 Task: Create Card Website Performance Review in Board Legal Documentation Software to Workspace Audio Equipment Rentals. Create Card Botany Conference Review in Board Diversity and Inclusion Recruiting and Hiring Practices to Workspace Audio Equipment Rentals. Create Card Website Performance Review in Board Voice of Customer Customer Service Improvement Program Design and Execution to Workspace Audio Equipment Rentals
Action: Mouse moved to (106, 380)
Screenshot: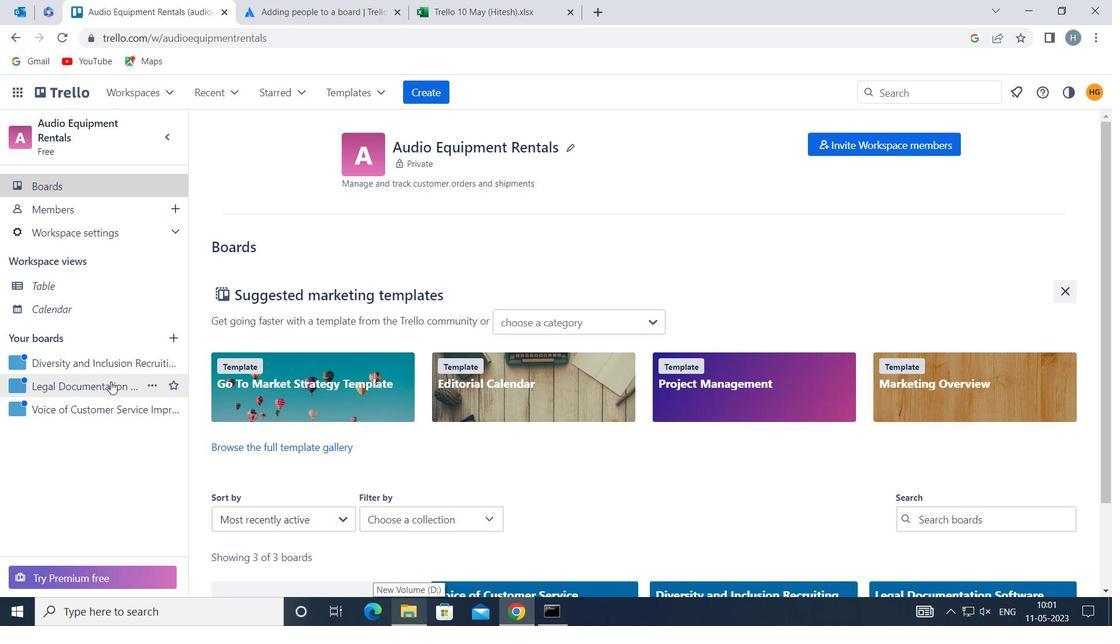 
Action: Mouse pressed left at (106, 380)
Screenshot: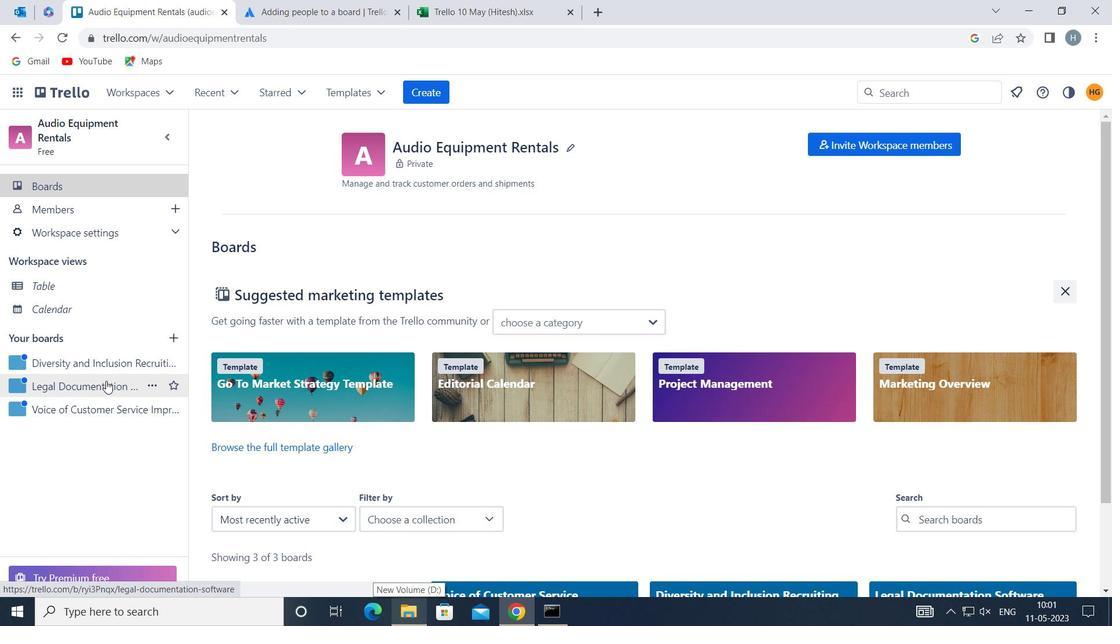 
Action: Mouse moved to (497, 205)
Screenshot: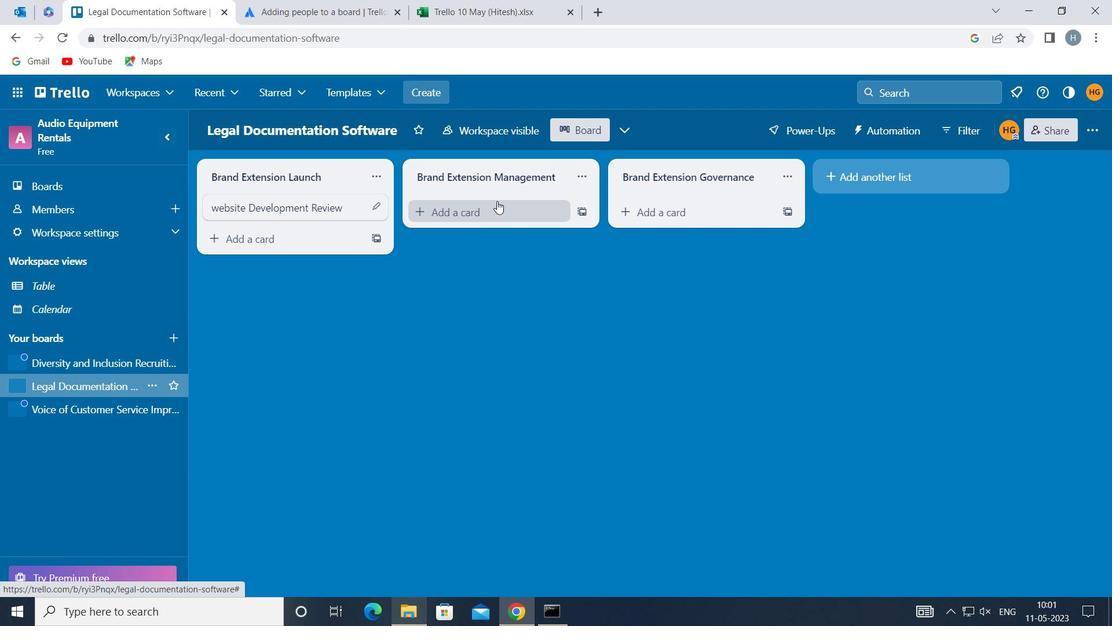 
Action: Mouse pressed left at (497, 205)
Screenshot: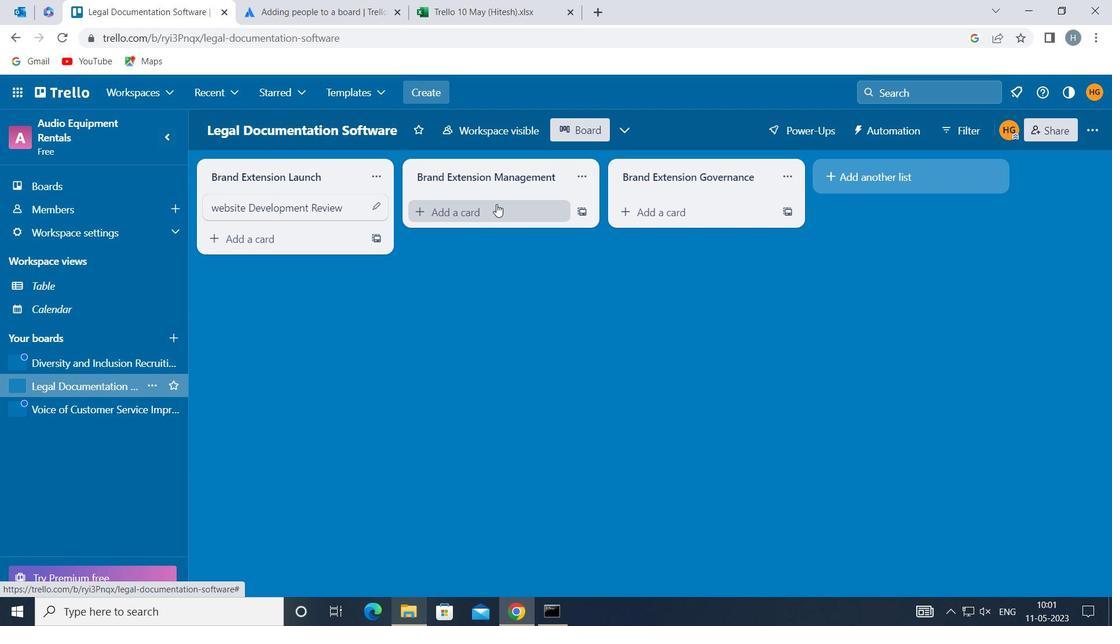 
Action: Key pressed <Key.shift>WEBSITE<Key.space><Key.shift>PERFORMANCE<Key.space><Key.shift>REVIEW
Screenshot: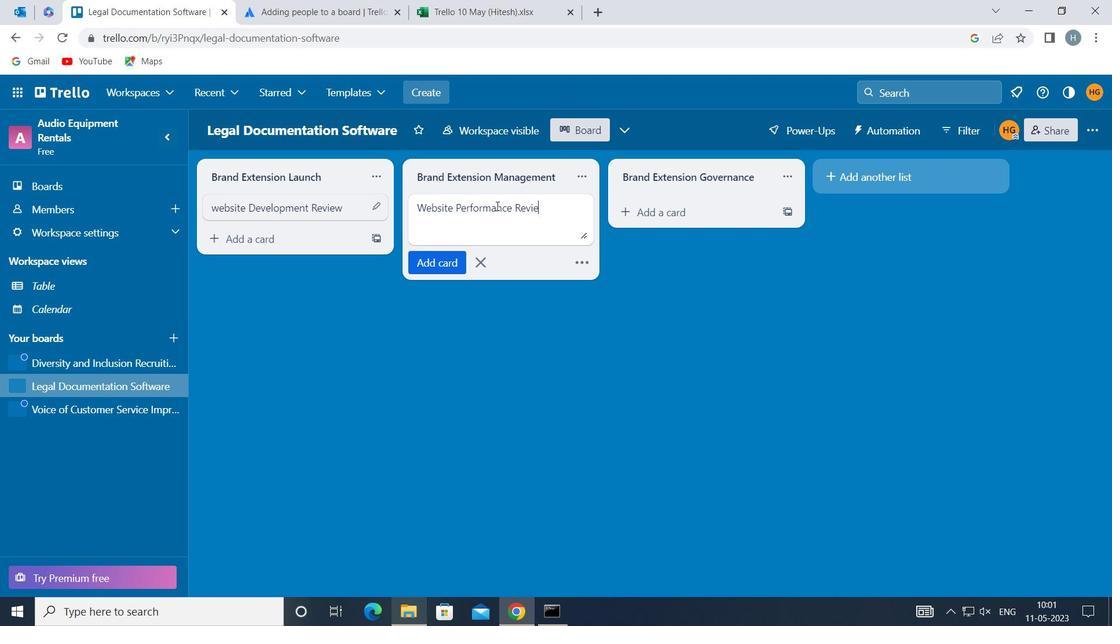 
Action: Mouse moved to (429, 262)
Screenshot: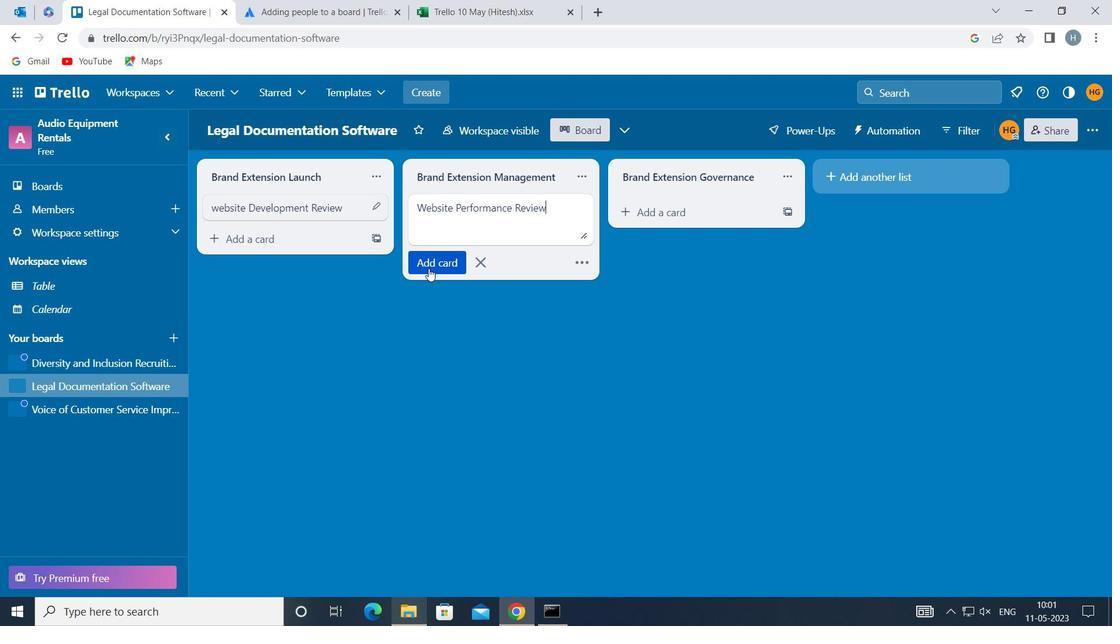 
Action: Mouse pressed left at (429, 262)
Screenshot: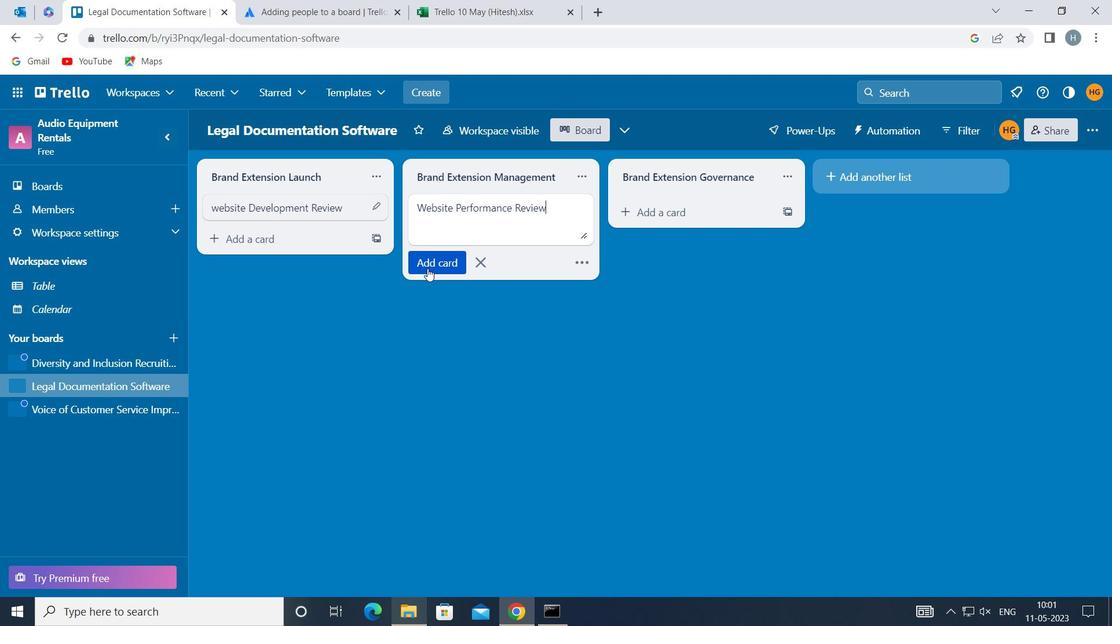 
Action: Mouse moved to (368, 329)
Screenshot: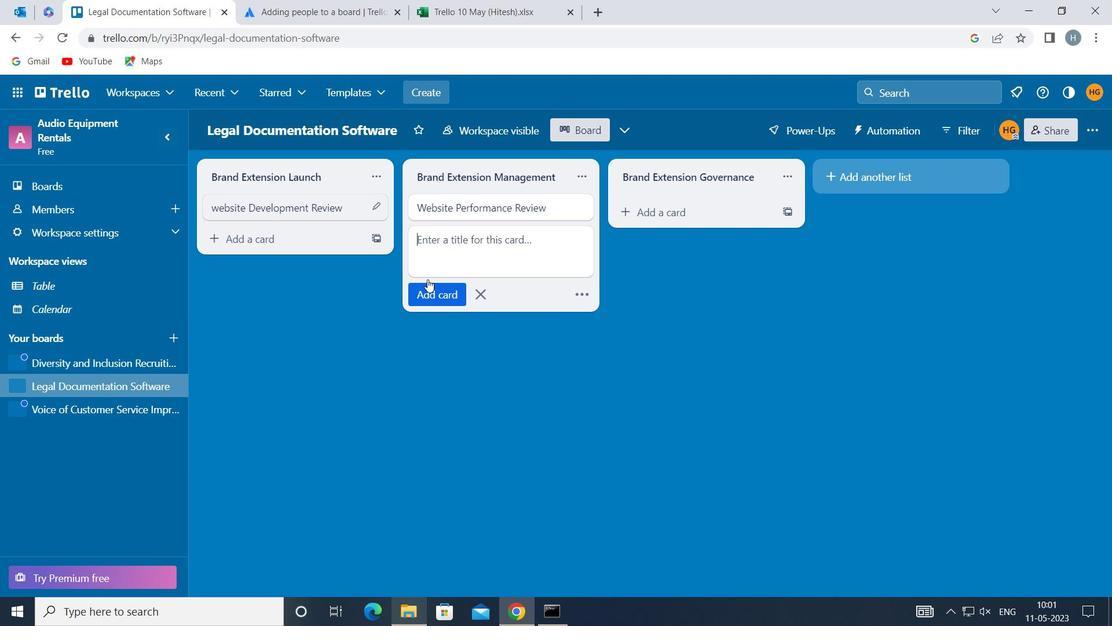 
Action: Mouse pressed left at (368, 329)
Screenshot: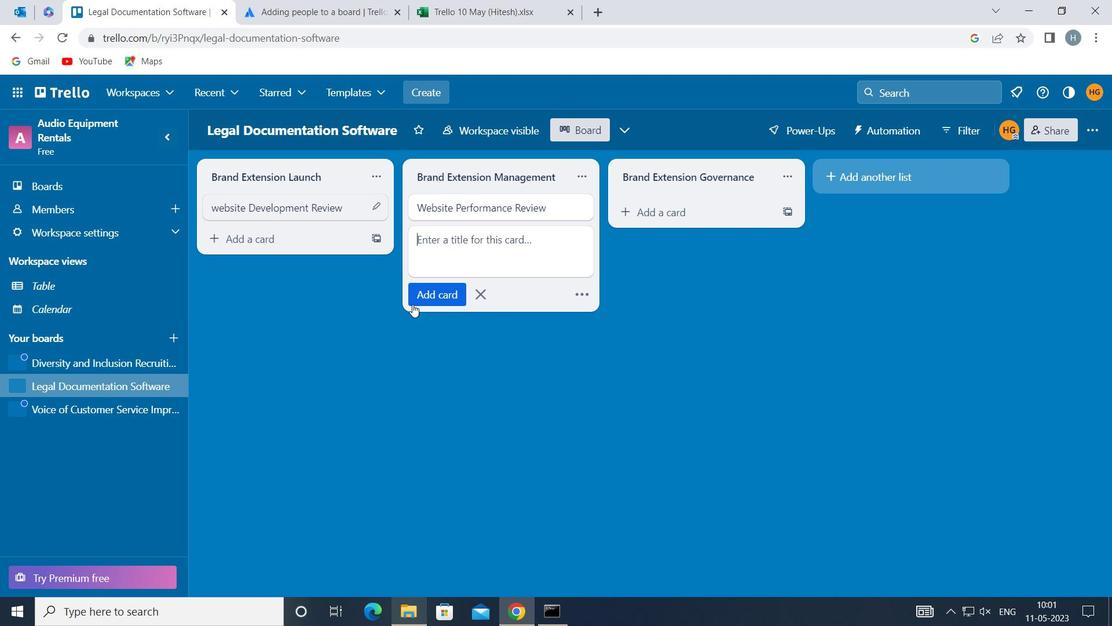 
Action: Mouse moved to (86, 360)
Screenshot: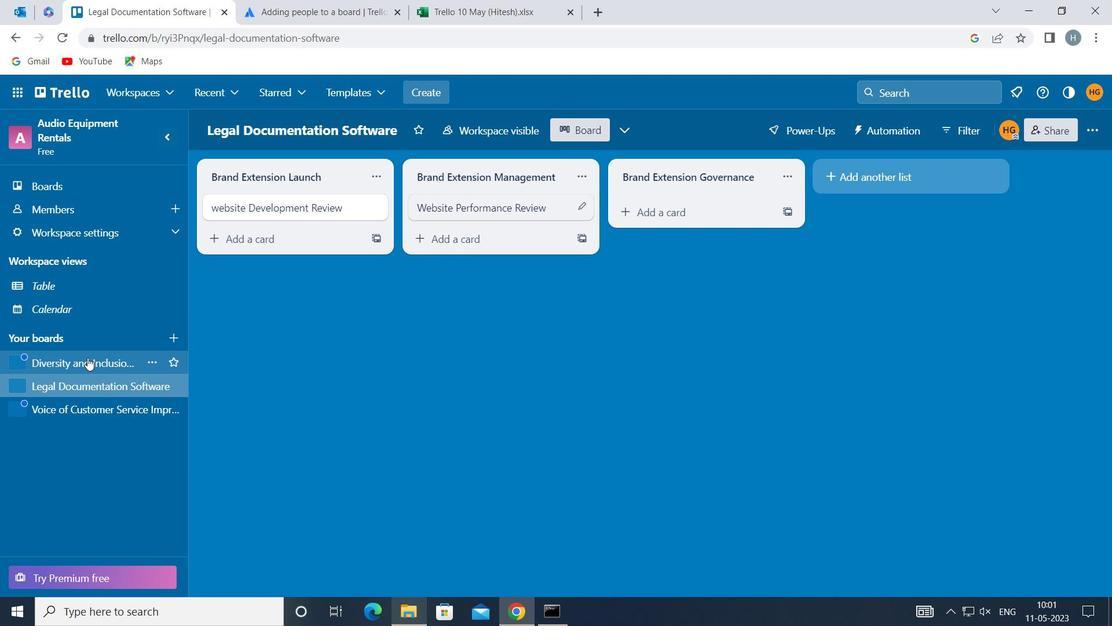 
Action: Mouse pressed left at (86, 360)
Screenshot: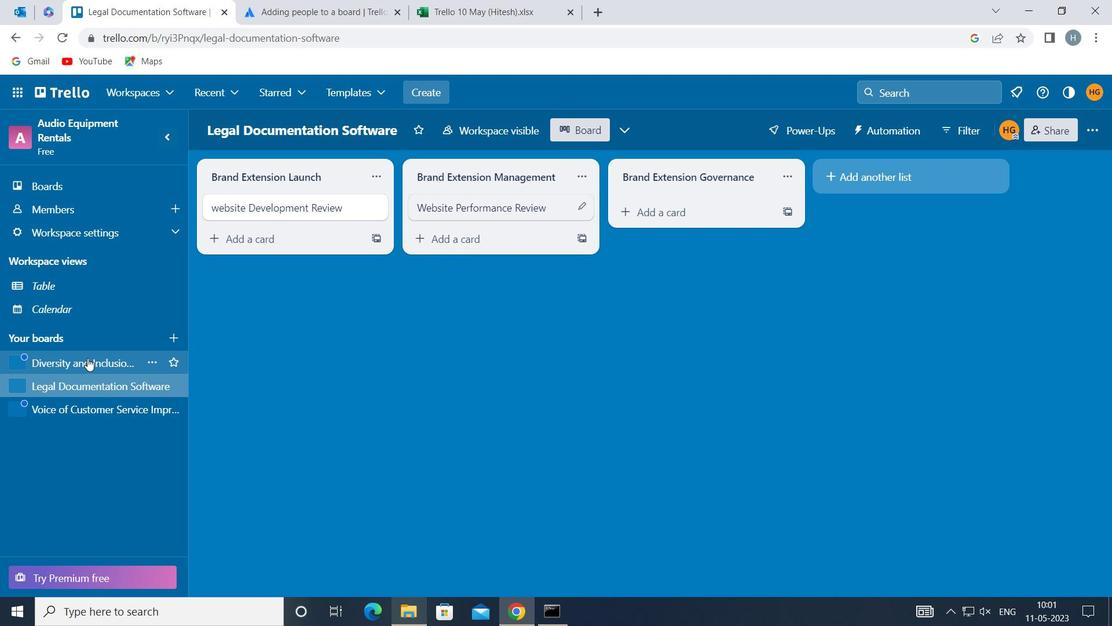 
Action: Mouse moved to (488, 216)
Screenshot: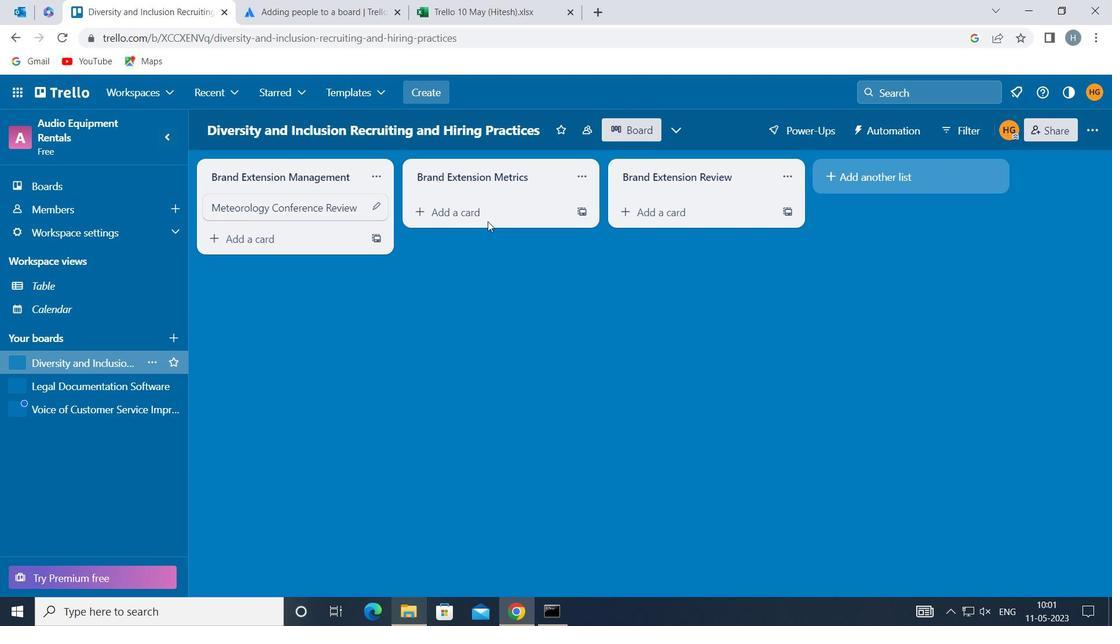 
Action: Mouse pressed left at (488, 216)
Screenshot: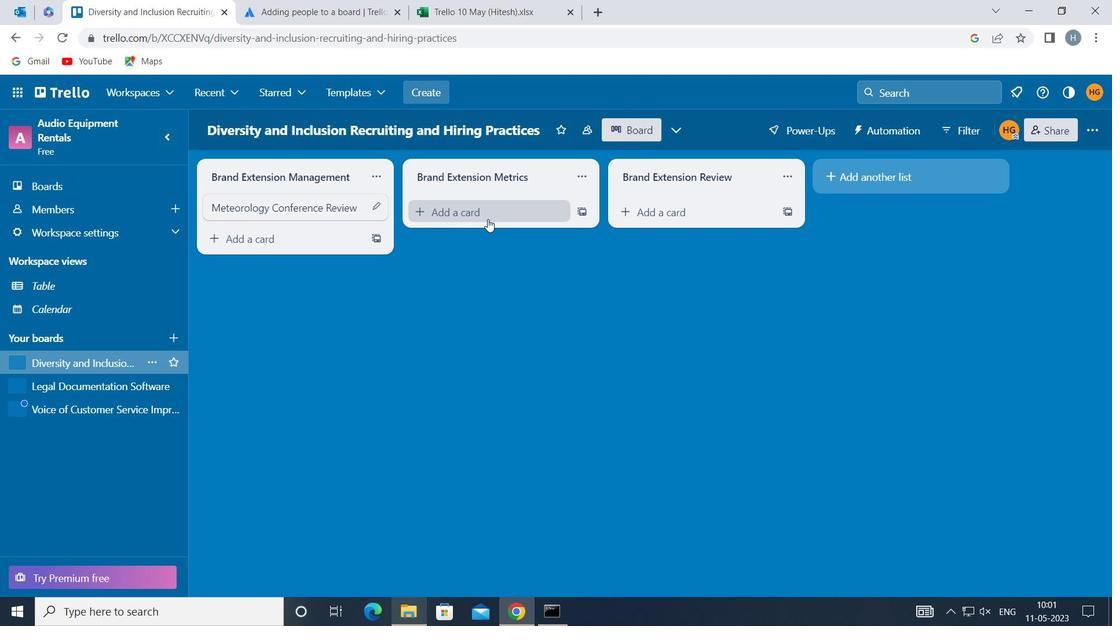 
Action: Mouse pressed left at (488, 216)
Screenshot: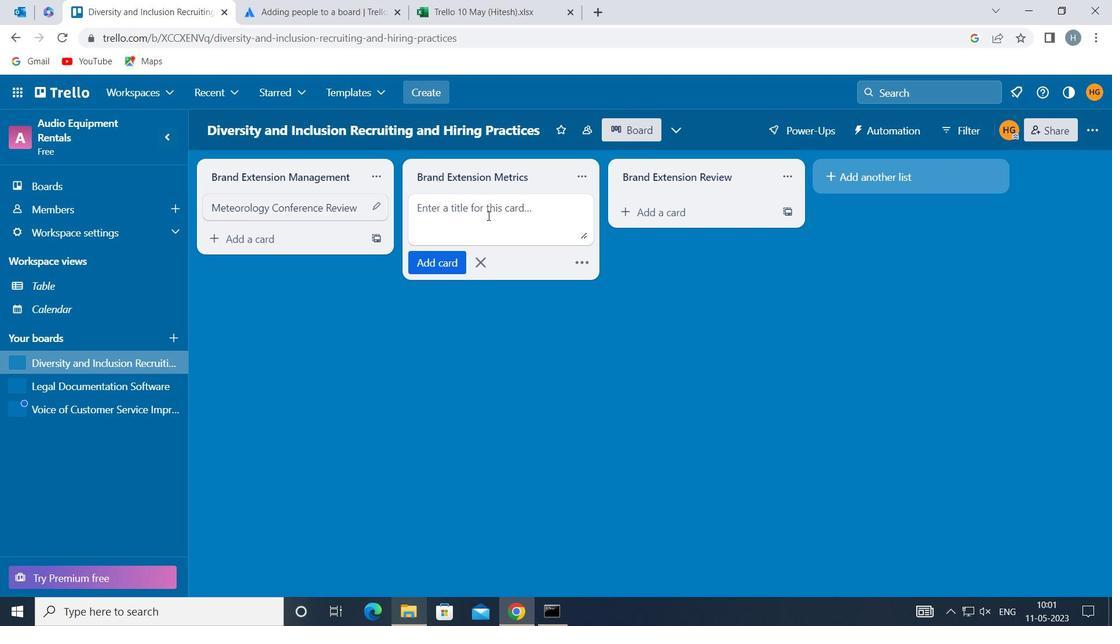
Action: Key pressed <Key.shift>B<Key.shift><Key.backspace><Key.backspace><Key.backspace><Key.shift>BOTANY<Key.space><Key.shift>CONFERENCE<Key.space><Key.shift>REVIEW
Screenshot: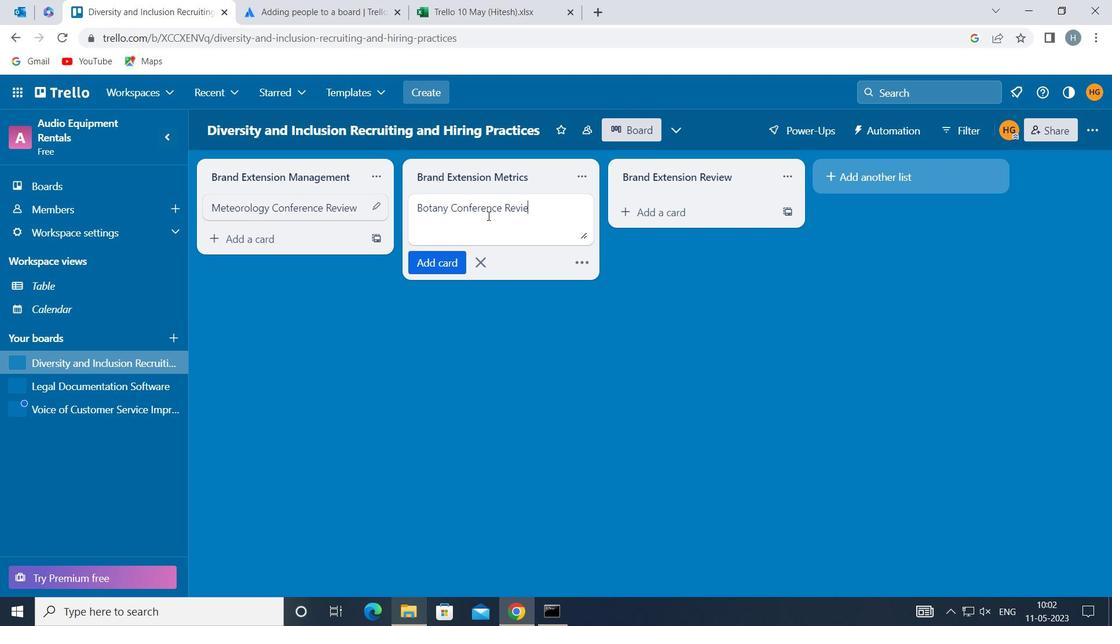
Action: Mouse moved to (441, 259)
Screenshot: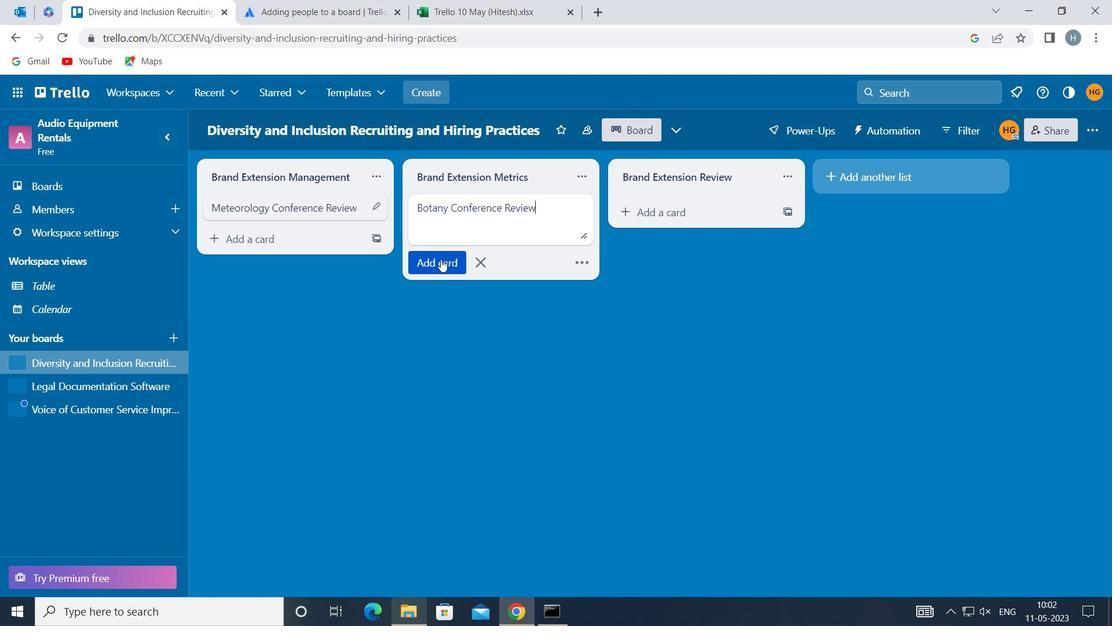 
Action: Mouse pressed left at (441, 259)
Screenshot: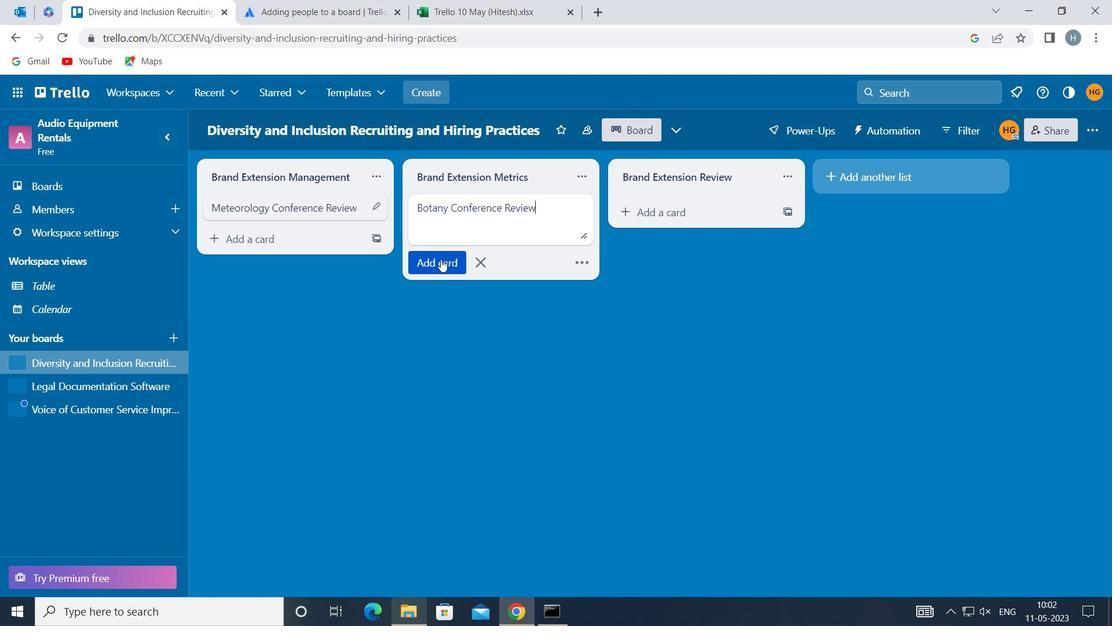 
Action: Mouse moved to (397, 315)
Screenshot: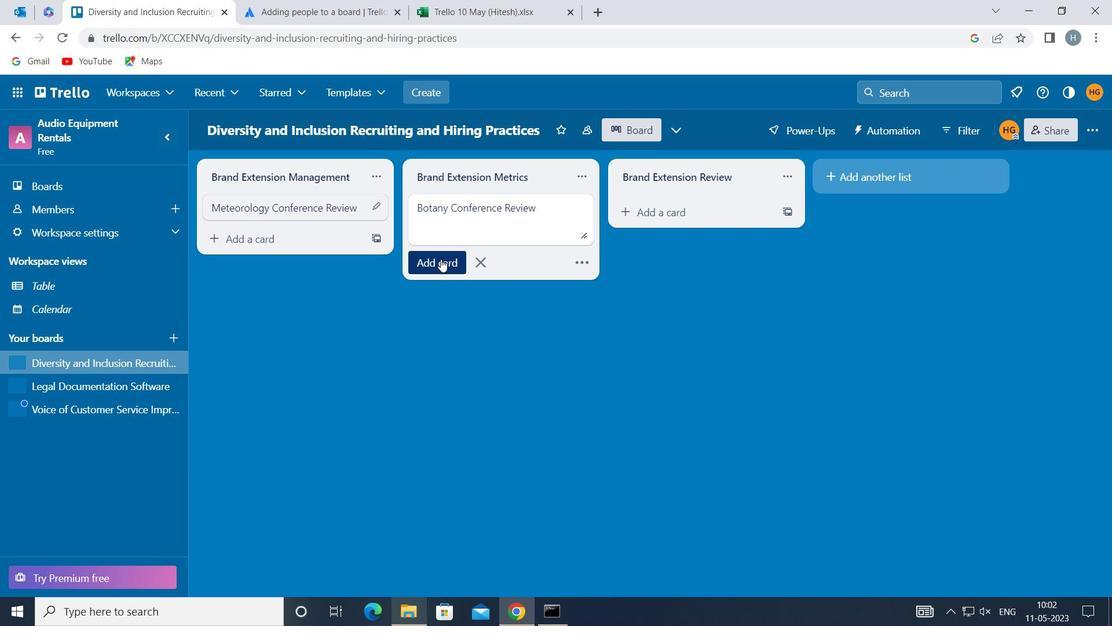 
Action: Mouse pressed left at (397, 315)
Screenshot: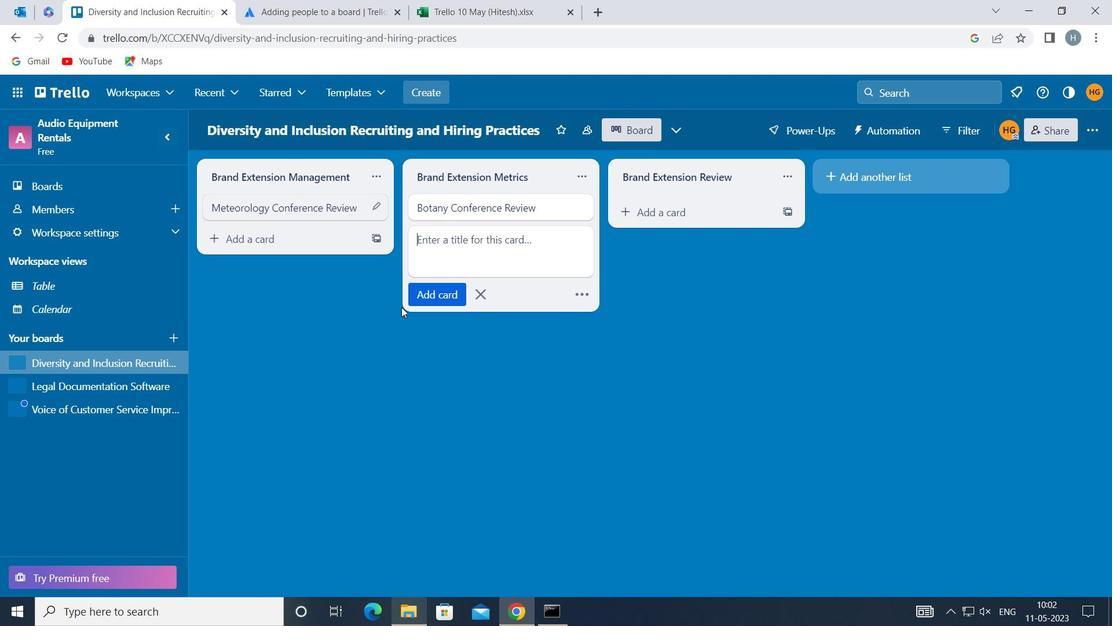 
Action: Mouse moved to (86, 409)
Screenshot: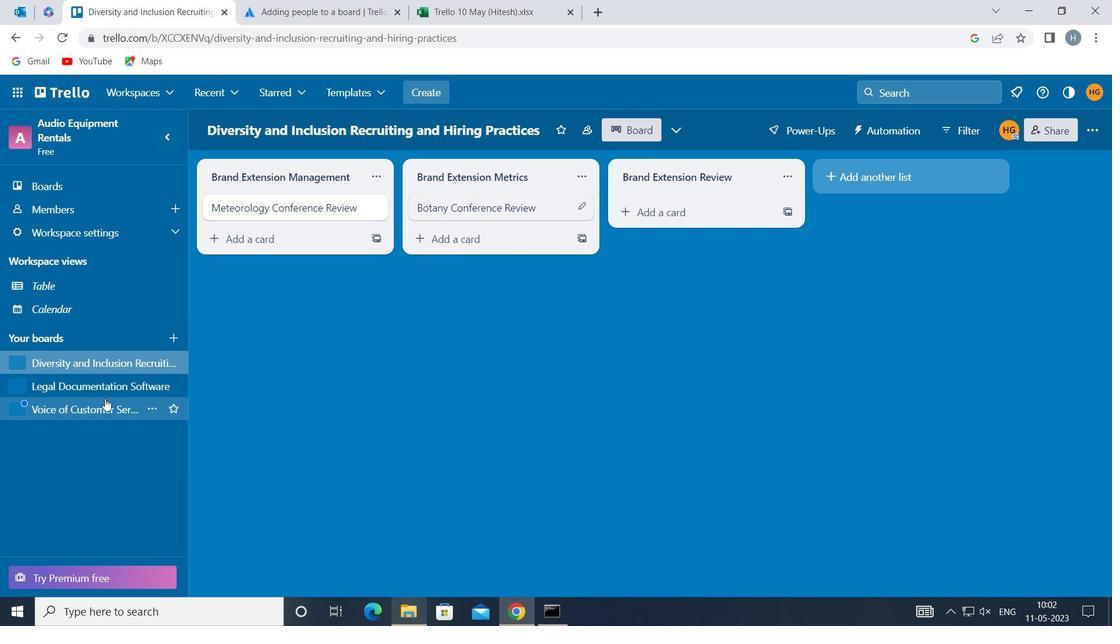 
Action: Mouse pressed left at (86, 409)
Screenshot: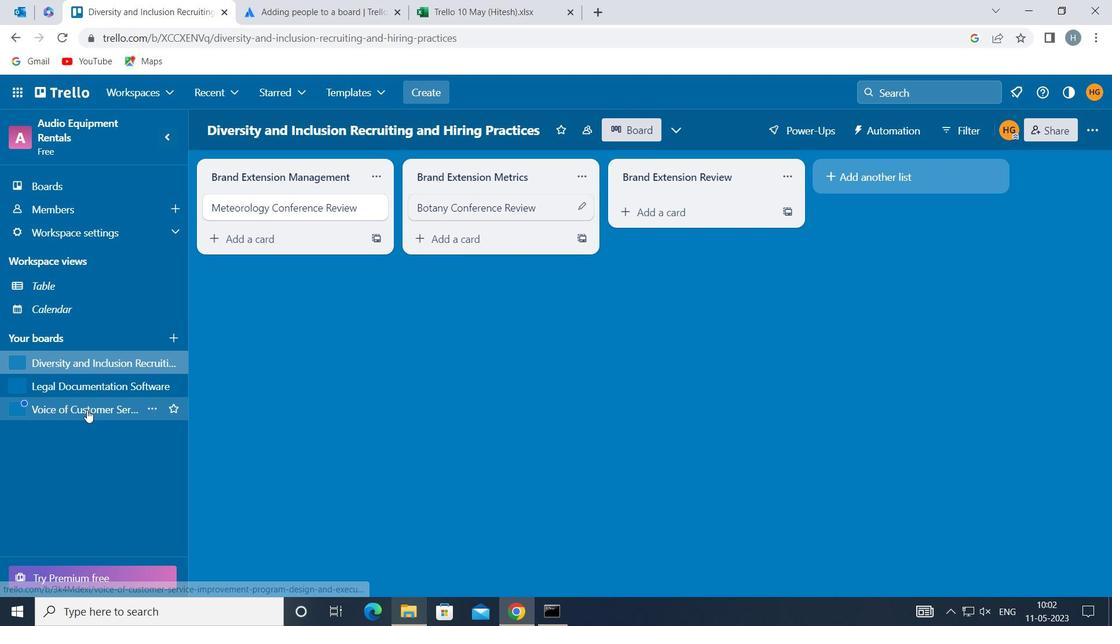 
Action: Mouse moved to (481, 214)
Screenshot: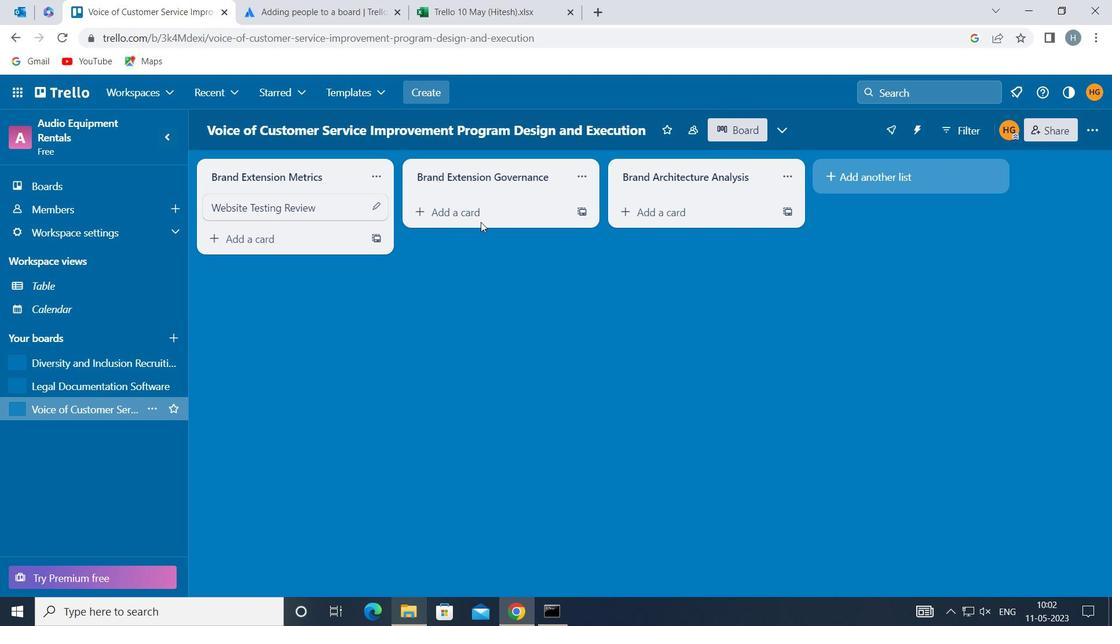 
Action: Mouse pressed left at (481, 214)
Screenshot: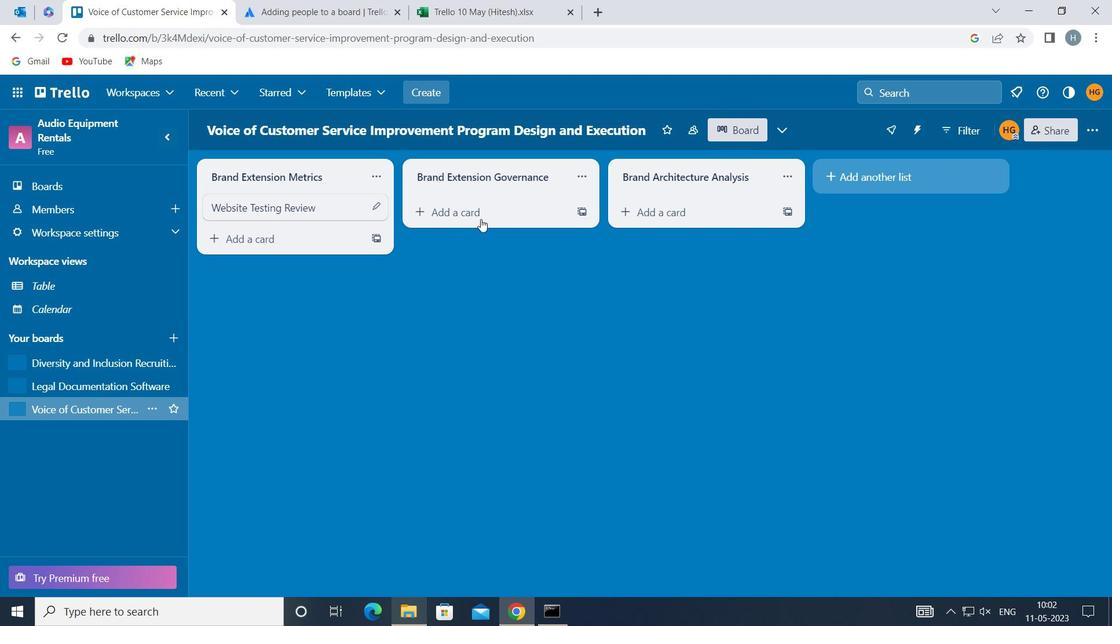 
Action: Mouse pressed left at (481, 214)
Screenshot: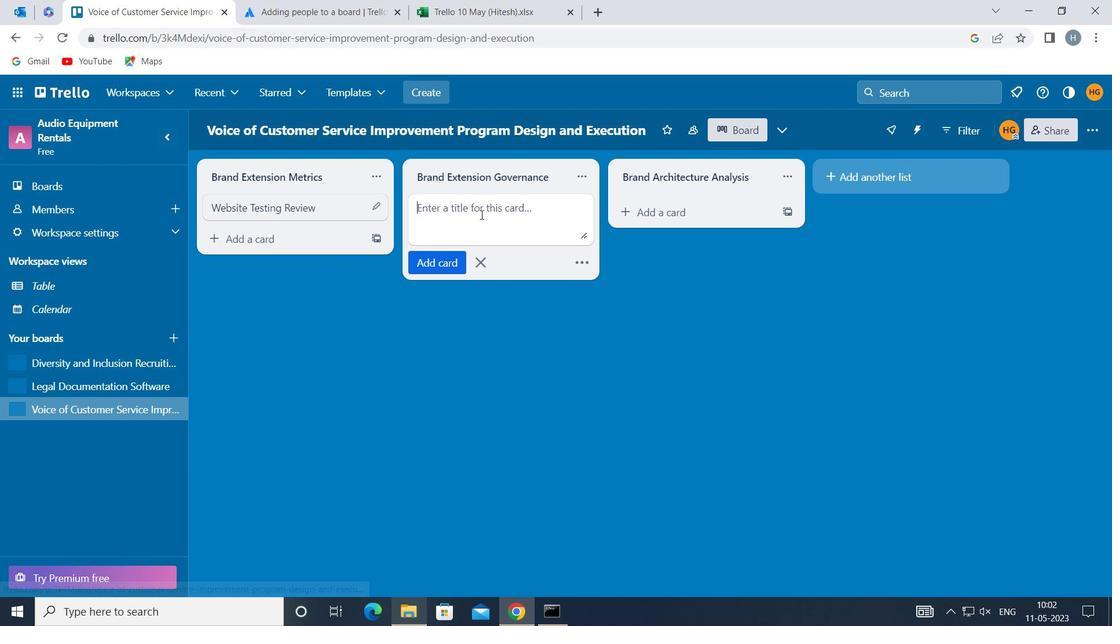 
Action: Key pressed <Key.shift>WEBSITE<Key.space><Key.shift>PERFORMANCE<Key.space><Key.shift>REVIEW
Screenshot: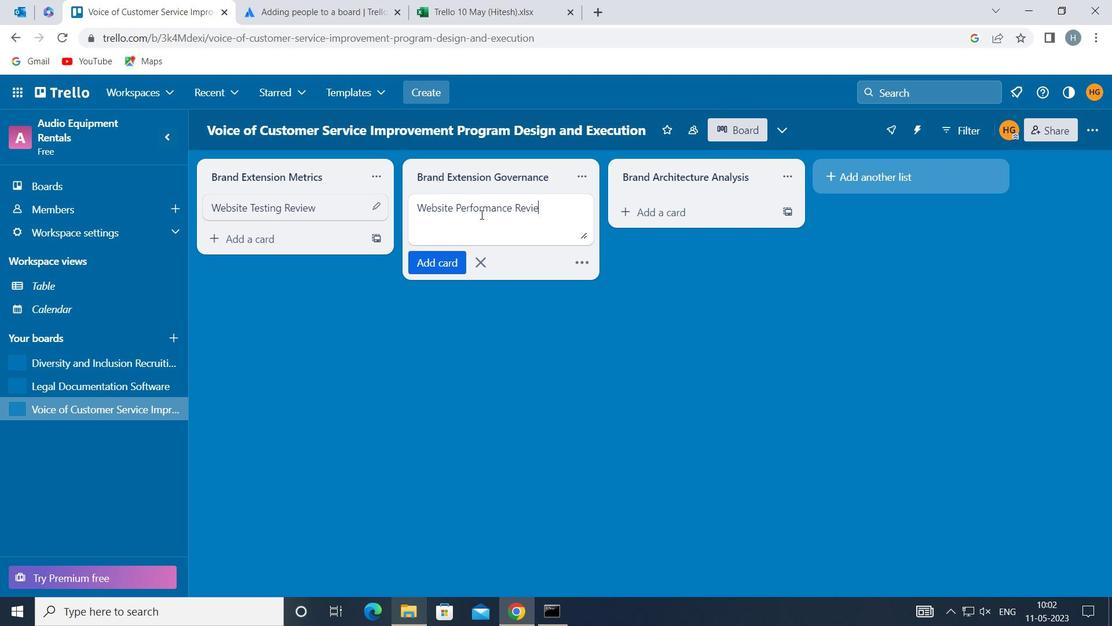 
Action: Mouse moved to (432, 261)
Screenshot: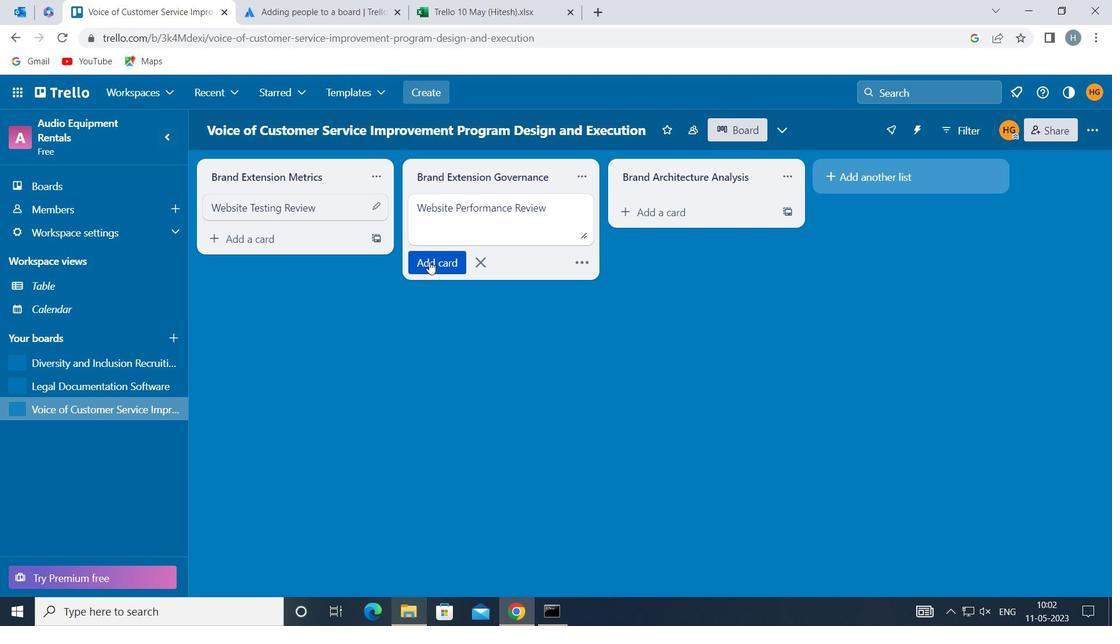 
Action: Mouse pressed left at (432, 261)
Screenshot: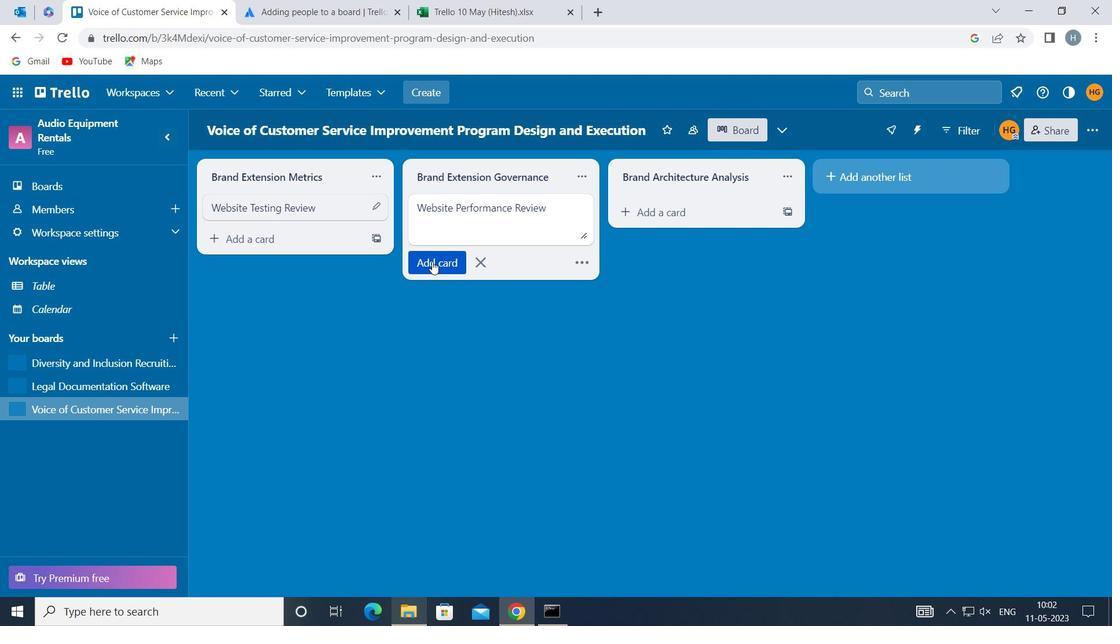 
Action: Mouse moved to (431, 306)
Screenshot: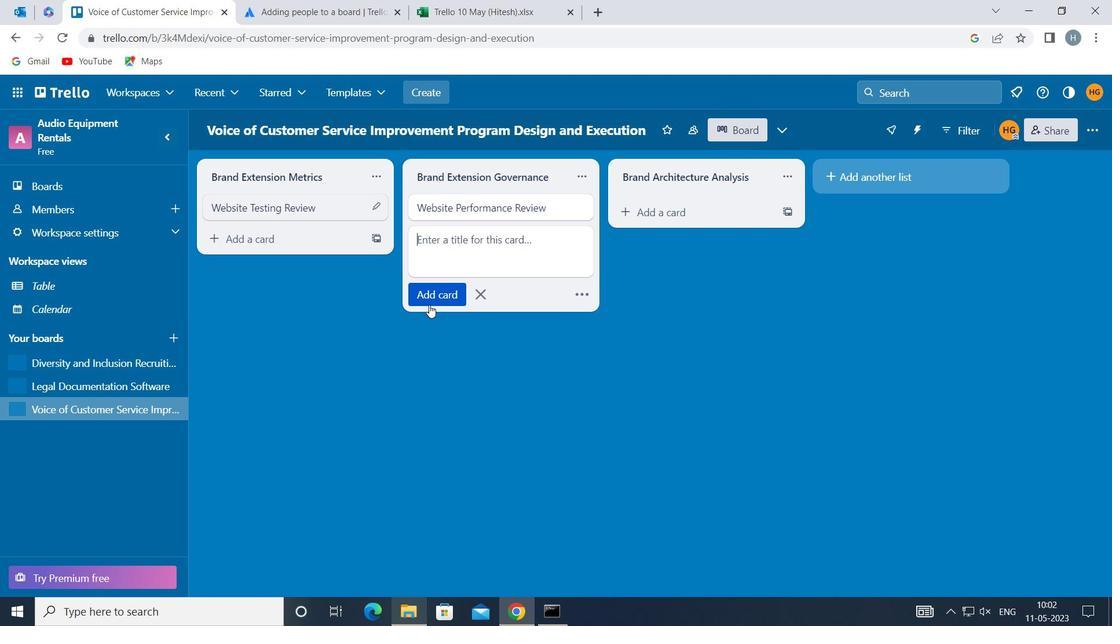 
Action: Mouse pressed left at (431, 306)
Screenshot: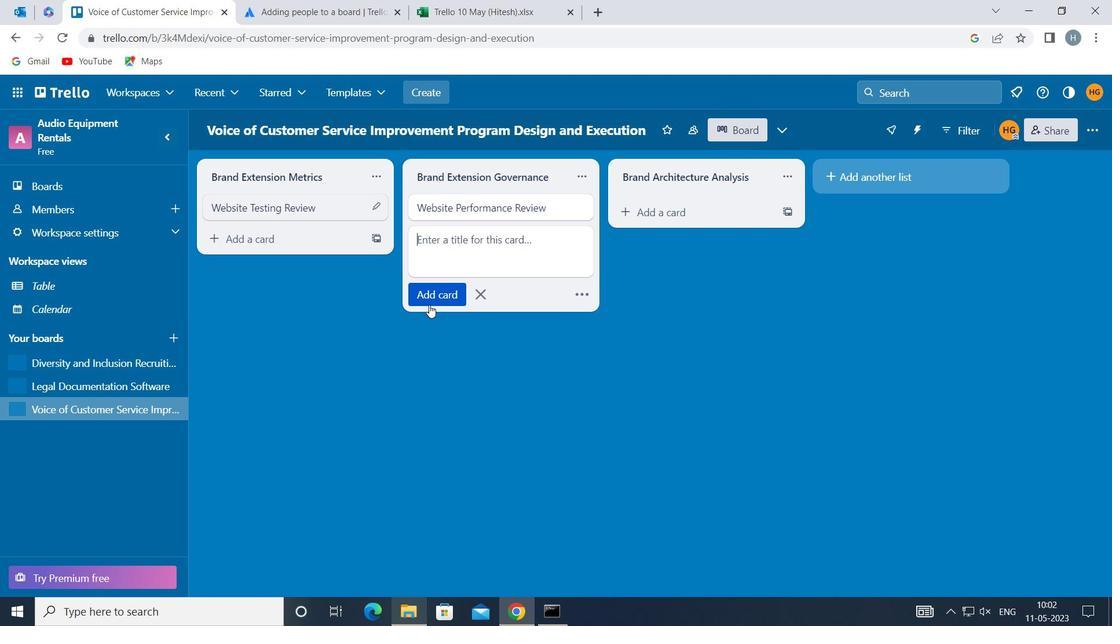 
Action: Mouse moved to (432, 311)
Screenshot: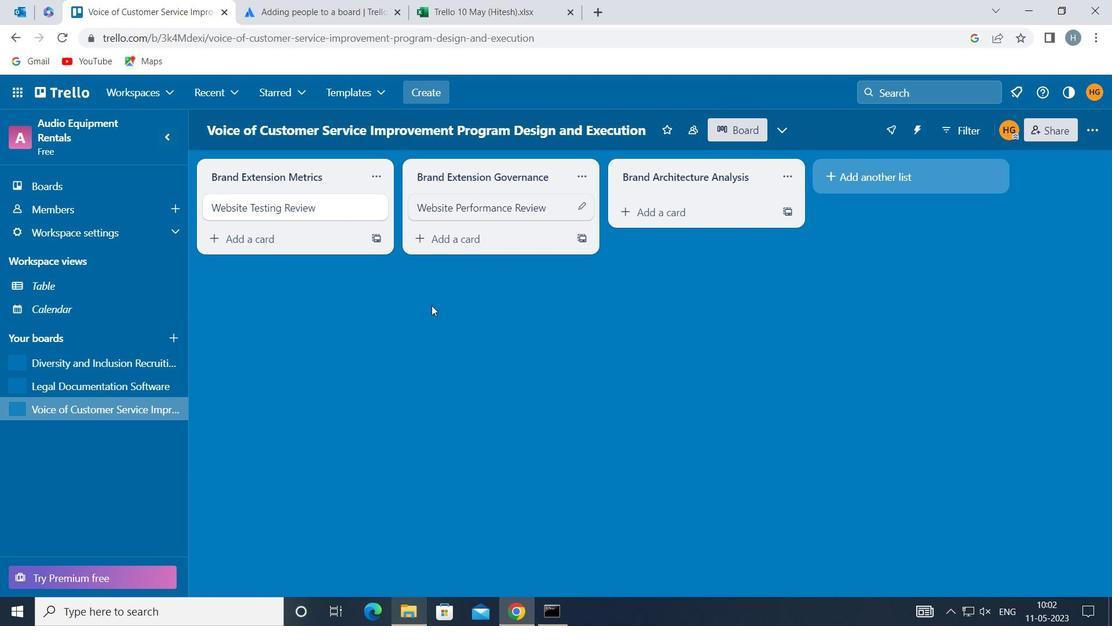 
